 Task: Create a due date automation trigger when advanced on, 2 hours before a card is due add dates due this week.
Action: Mouse moved to (1114, 89)
Screenshot: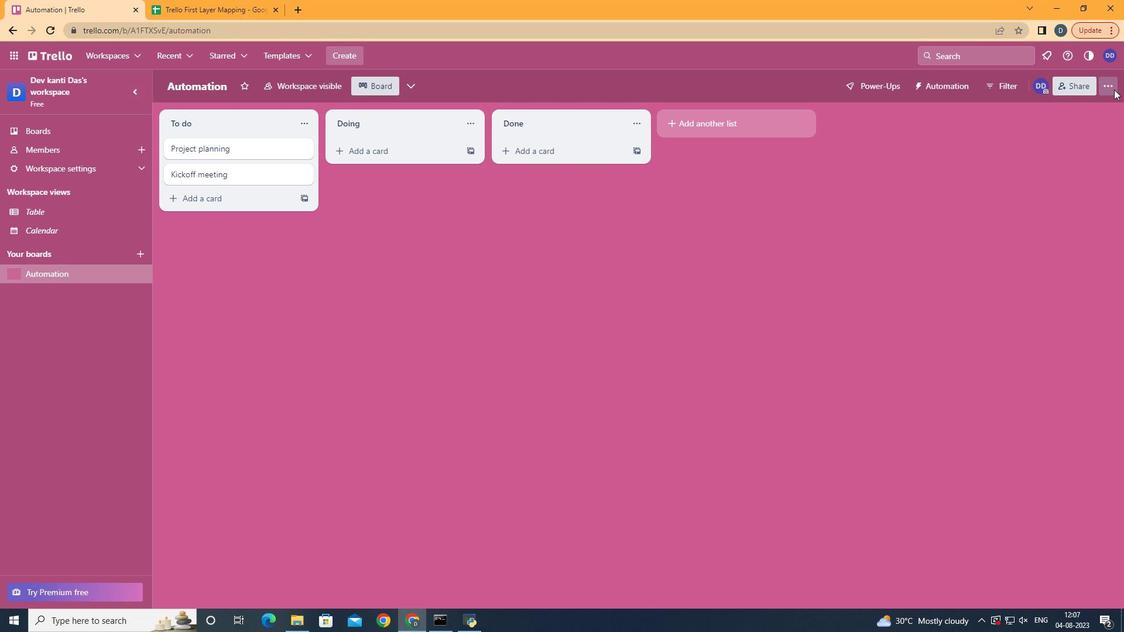 
Action: Mouse pressed left at (1114, 89)
Screenshot: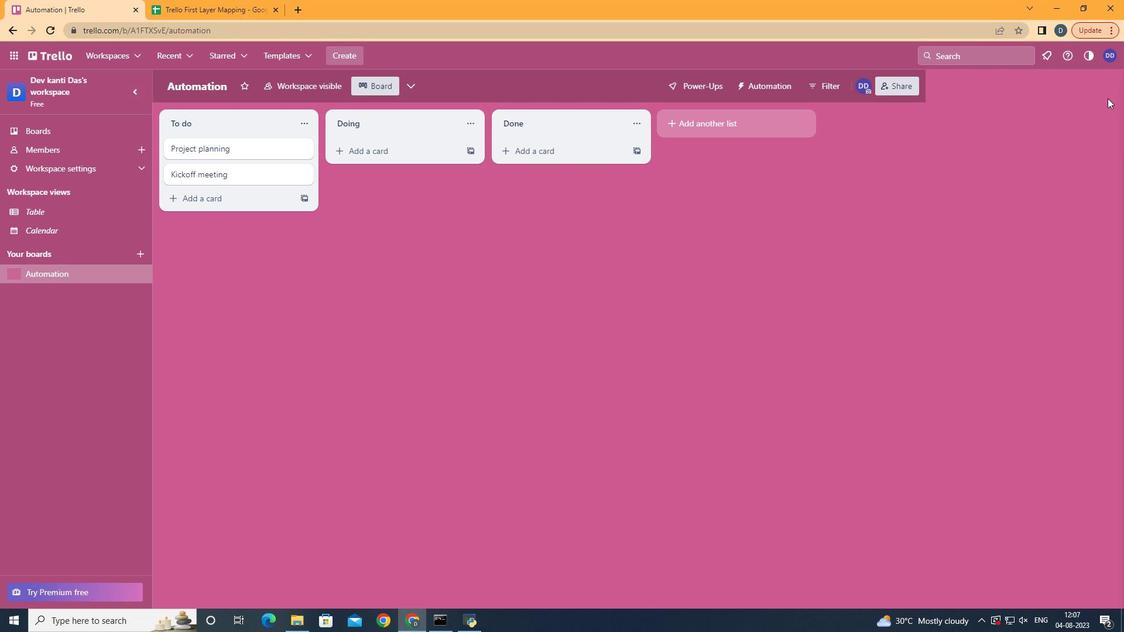 
Action: Mouse moved to (1024, 242)
Screenshot: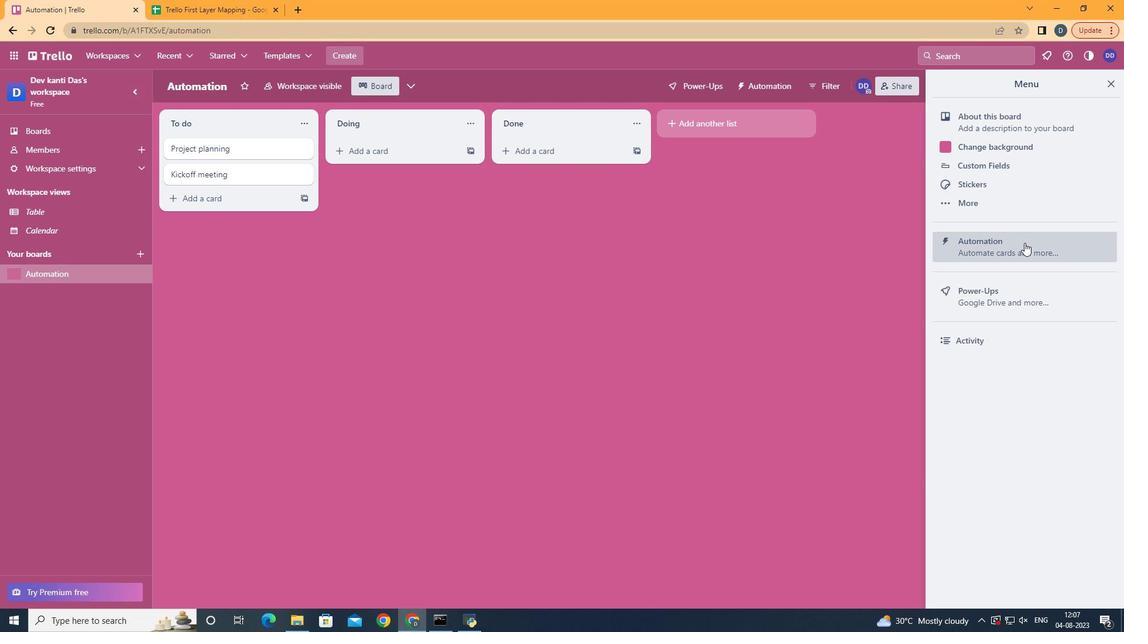 
Action: Mouse pressed left at (1024, 242)
Screenshot: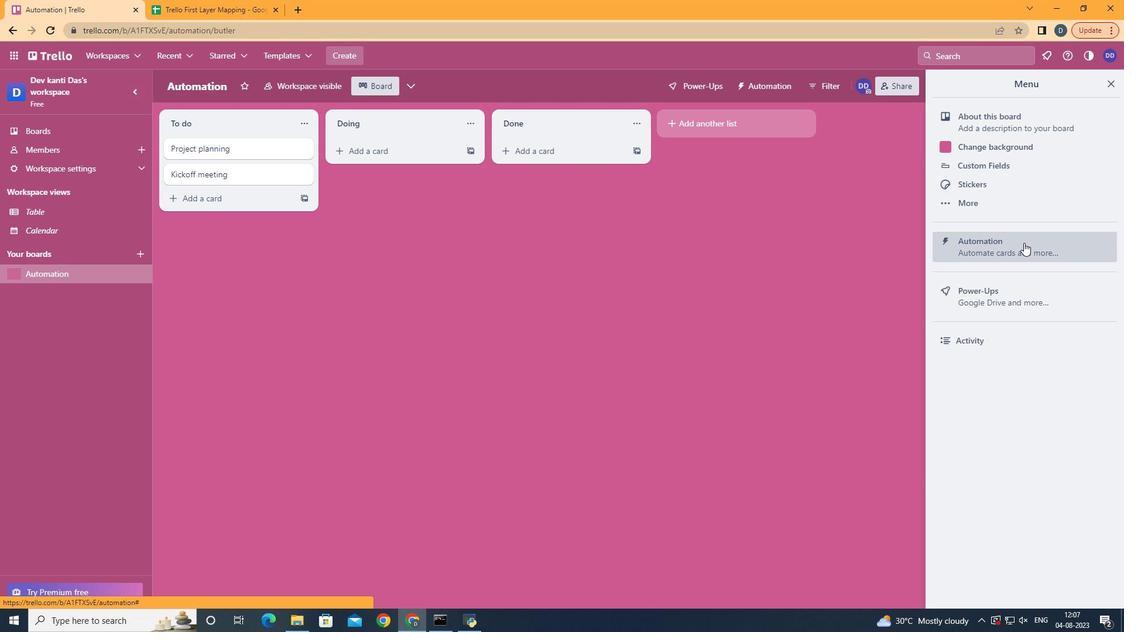 
Action: Mouse moved to (216, 233)
Screenshot: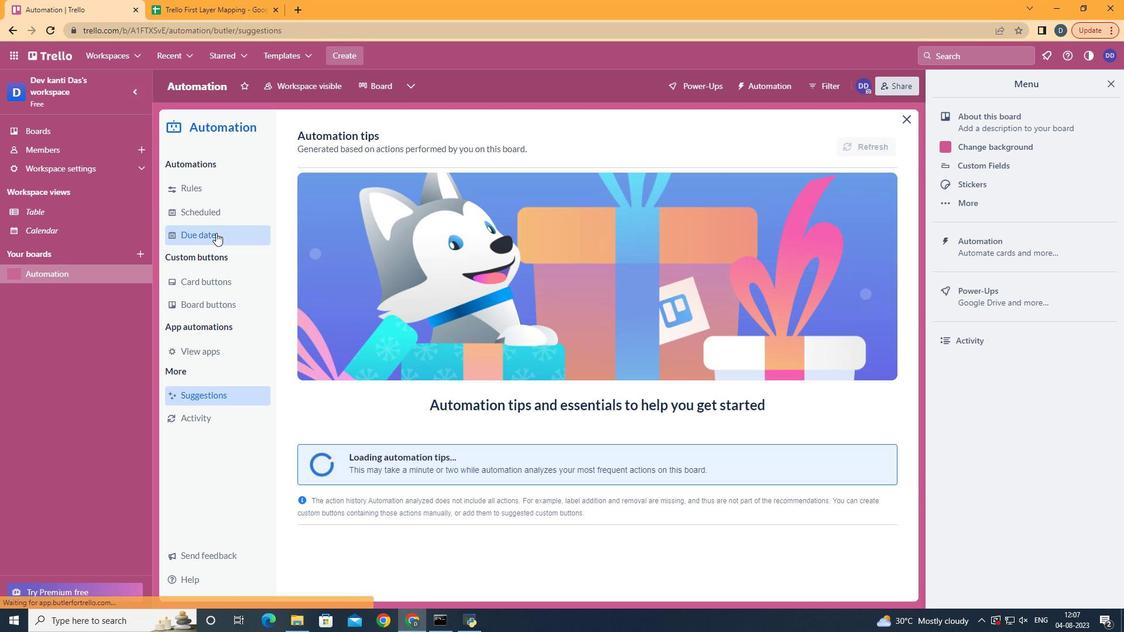
Action: Mouse pressed left at (216, 233)
Screenshot: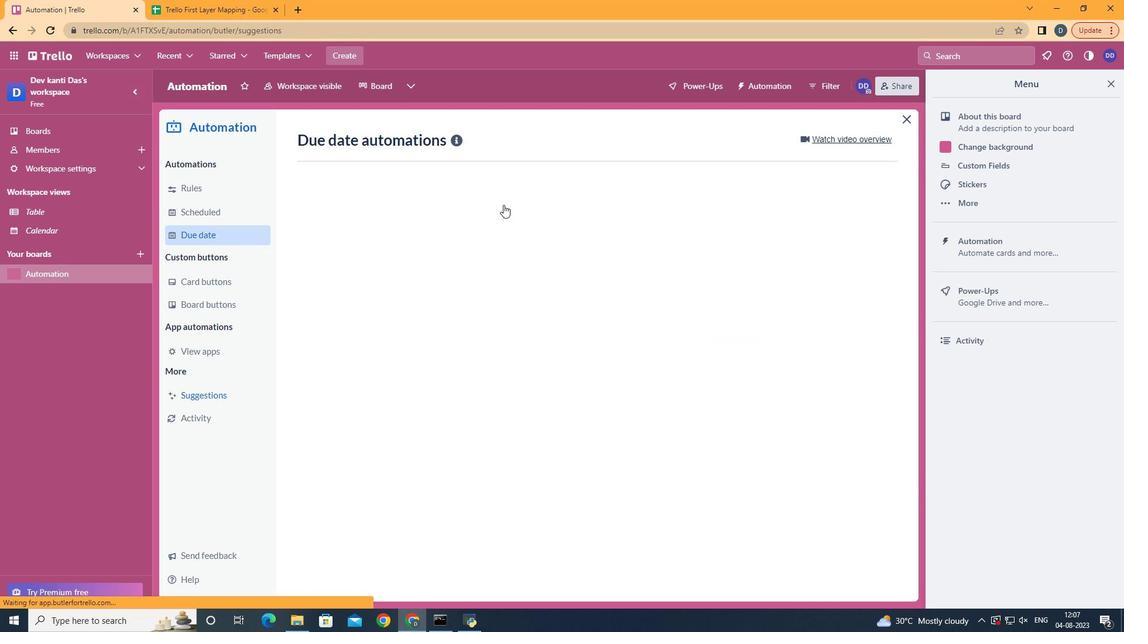 
Action: Mouse moved to (810, 142)
Screenshot: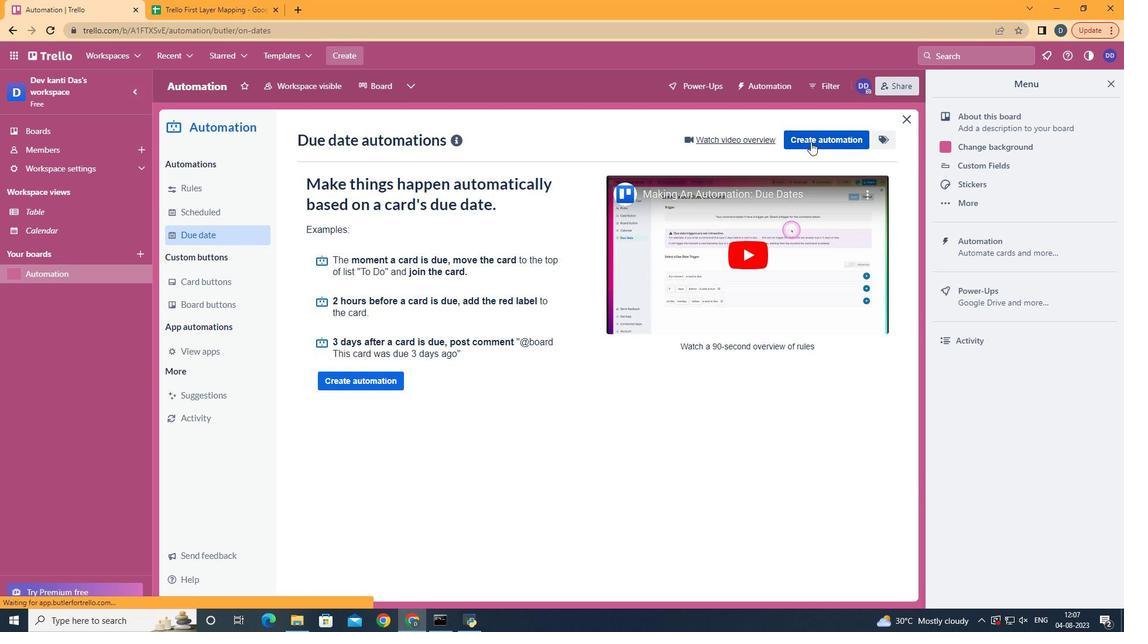 
Action: Mouse pressed left at (810, 142)
Screenshot: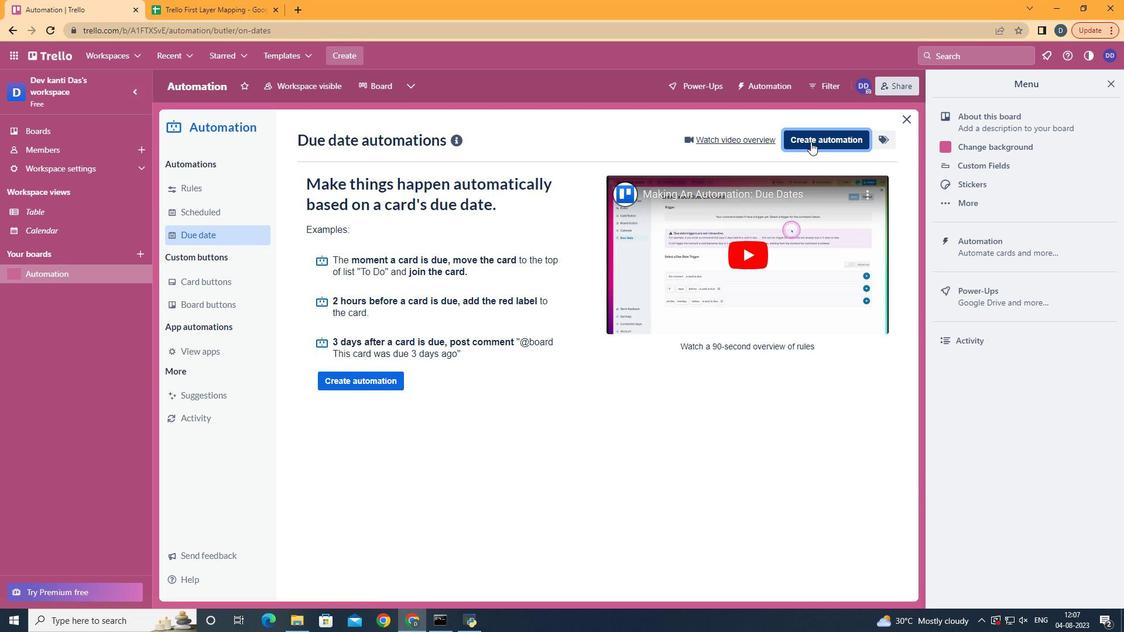 
Action: Mouse moved to (591, 245)
Screenshot: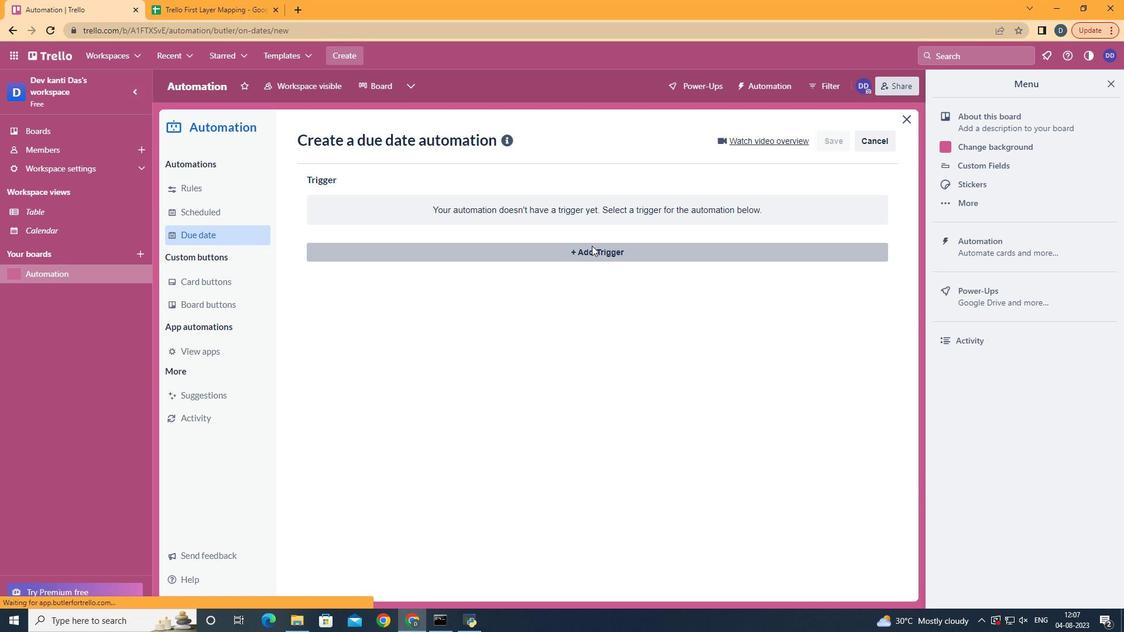
Action: Mouse pressed left at (591, 245)
Screenshot: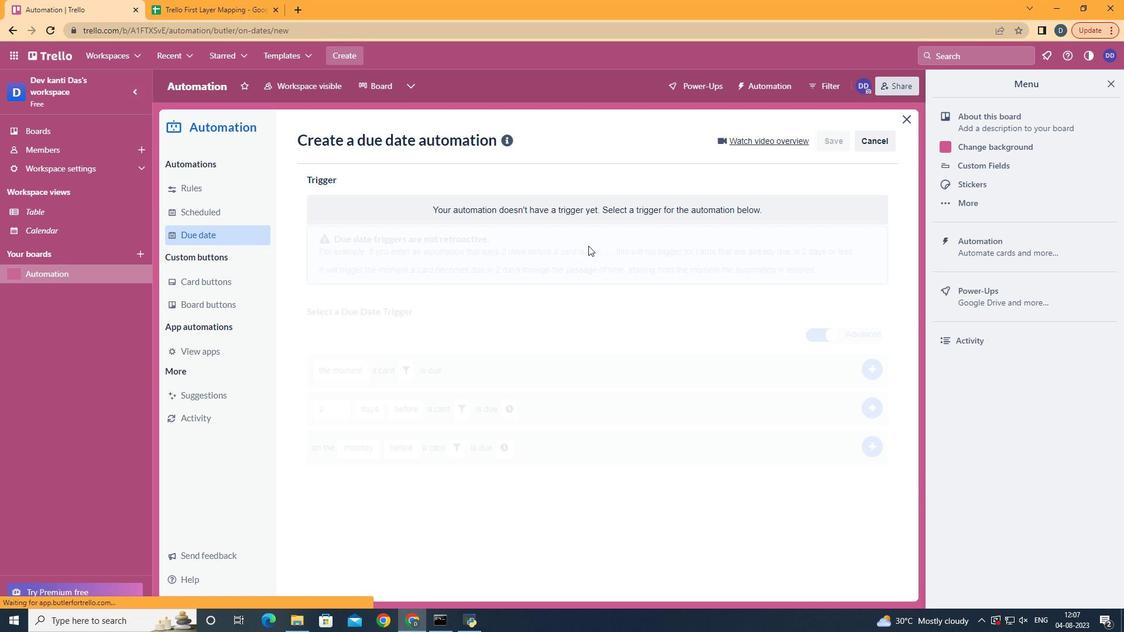 
Action: Mouse moved to (378, 503)
Screenshot: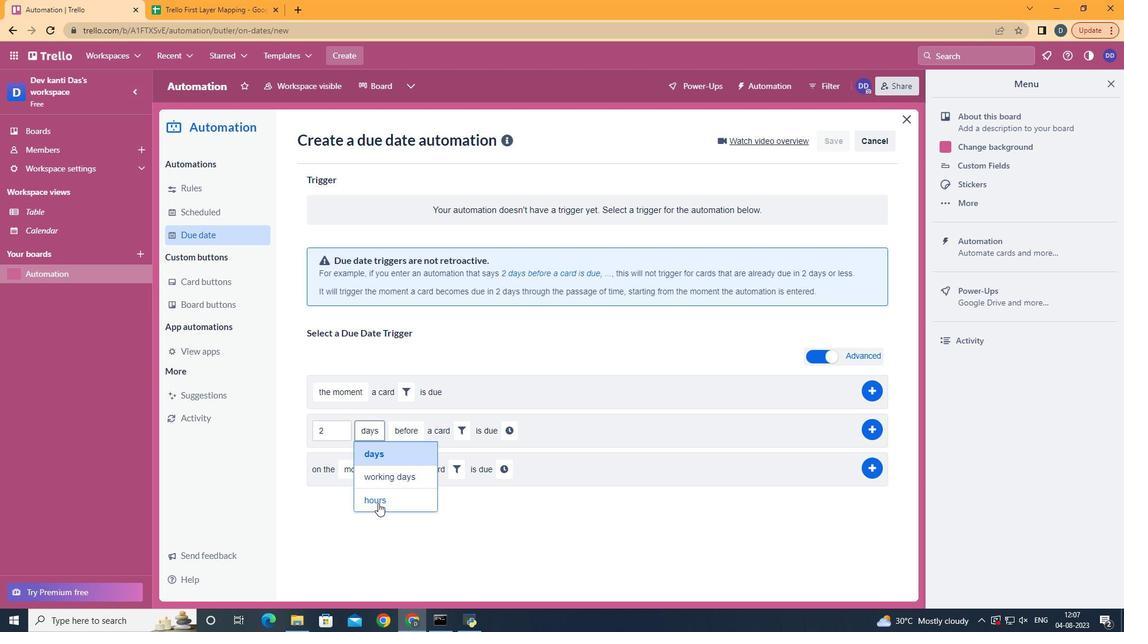 
Action: Mouse pressed left at (378, 503)
Screenshot: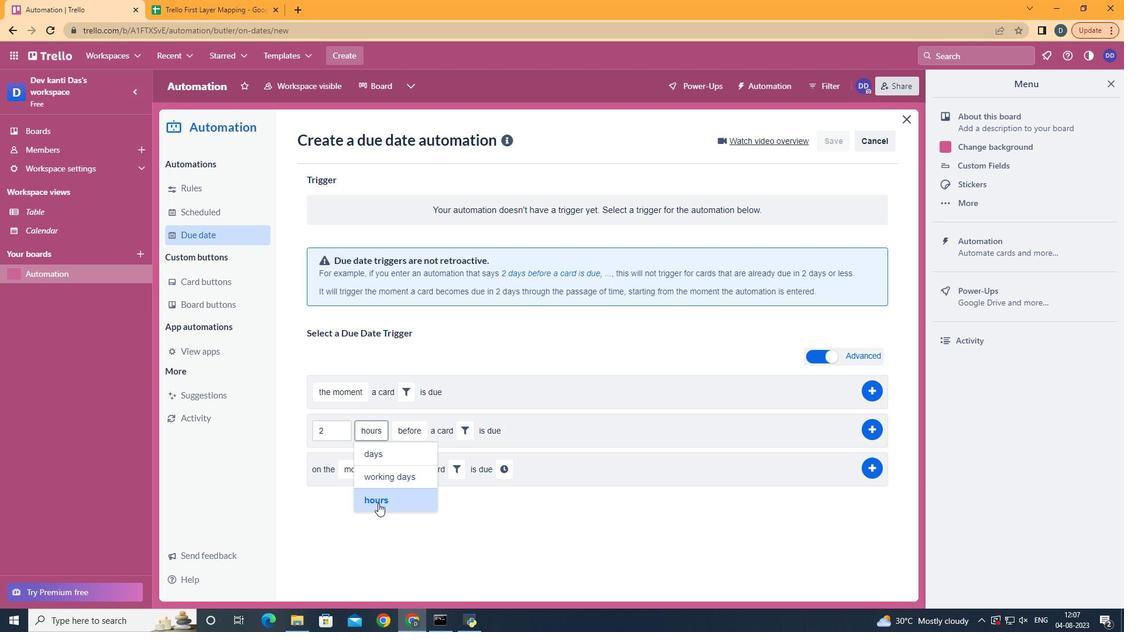 
Action: Mouse moved to (411, 446)
Screenshot: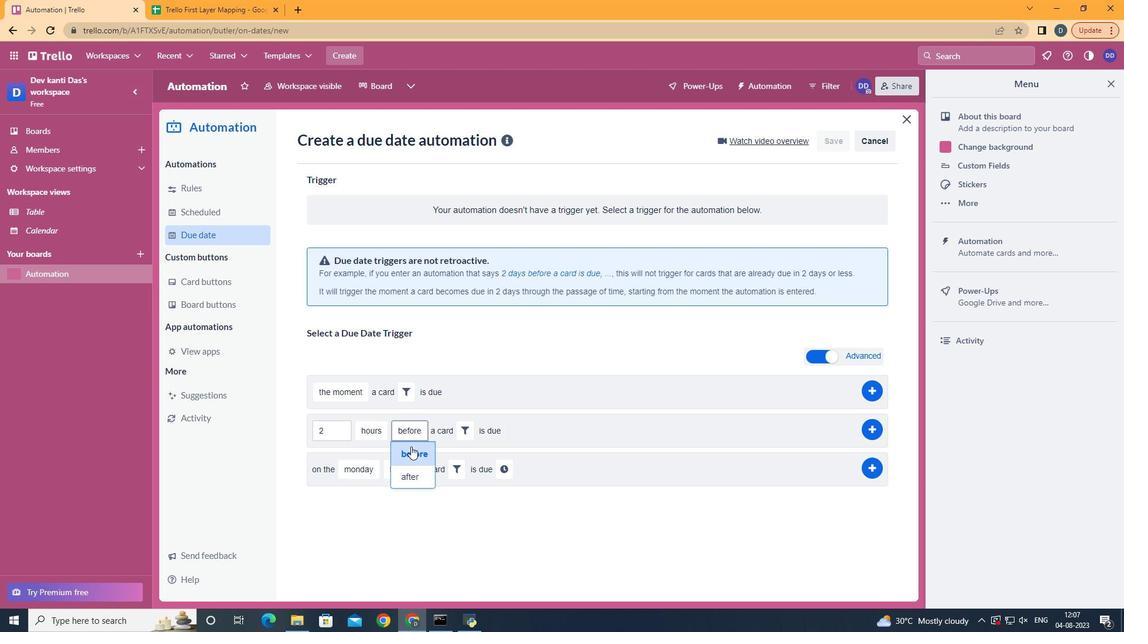 
Action: Mouse pressed left at (411, 446)
Screenshot: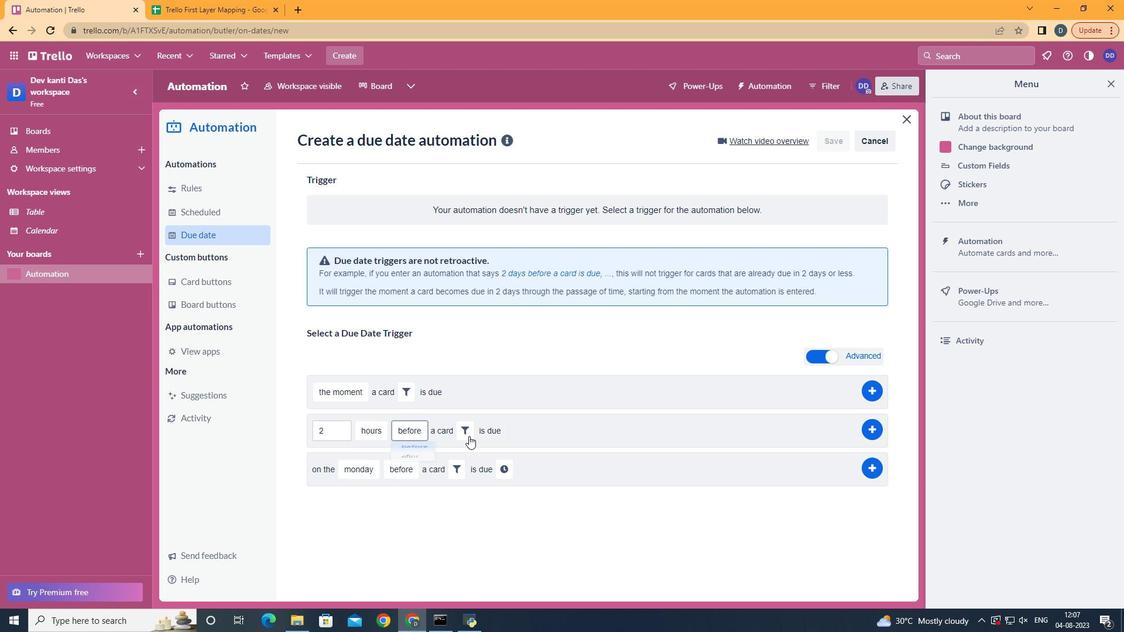 
Action: Mouse moved to (476, 432)
Screenshot: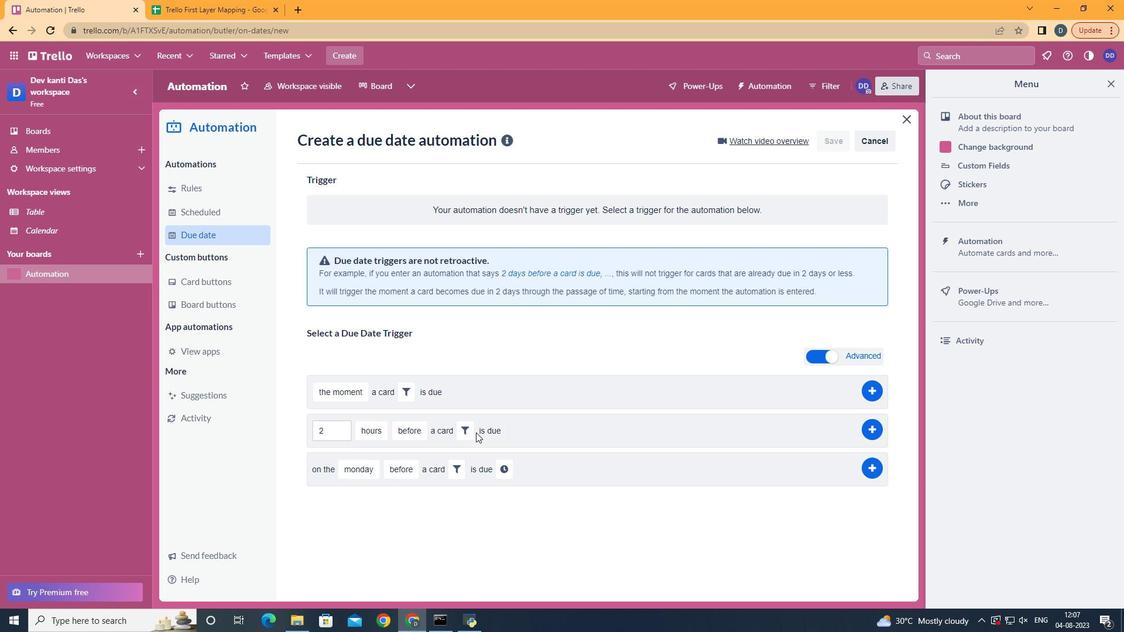 
Action: Mouse pressed left at (476, 432)
Screenshot: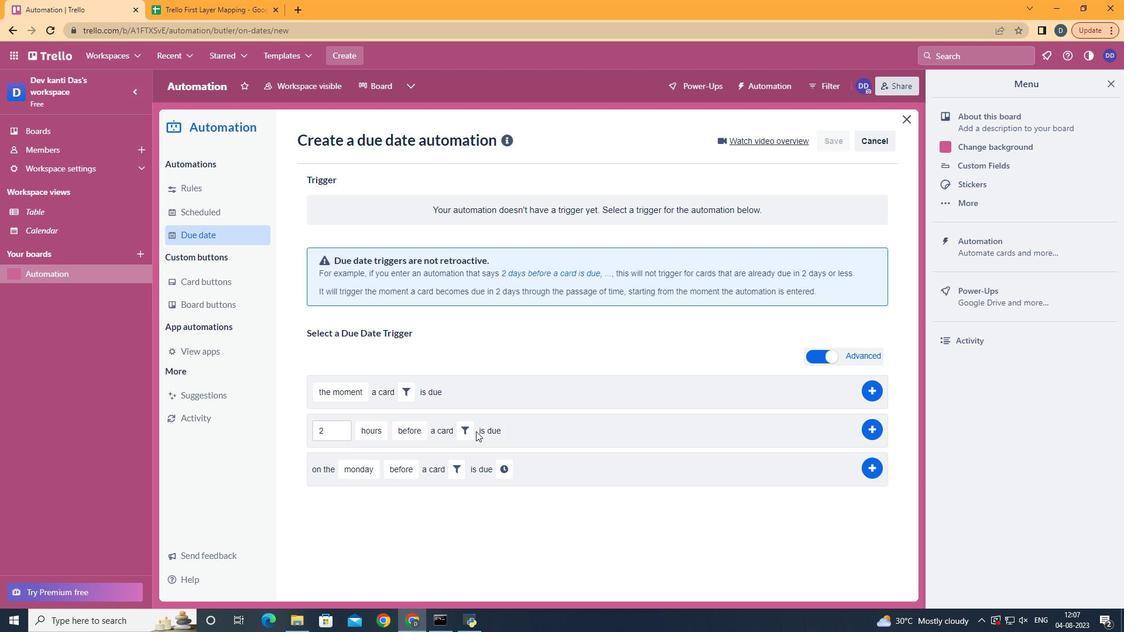 
Action: Mouse moved to (468, 431)
Screenshot: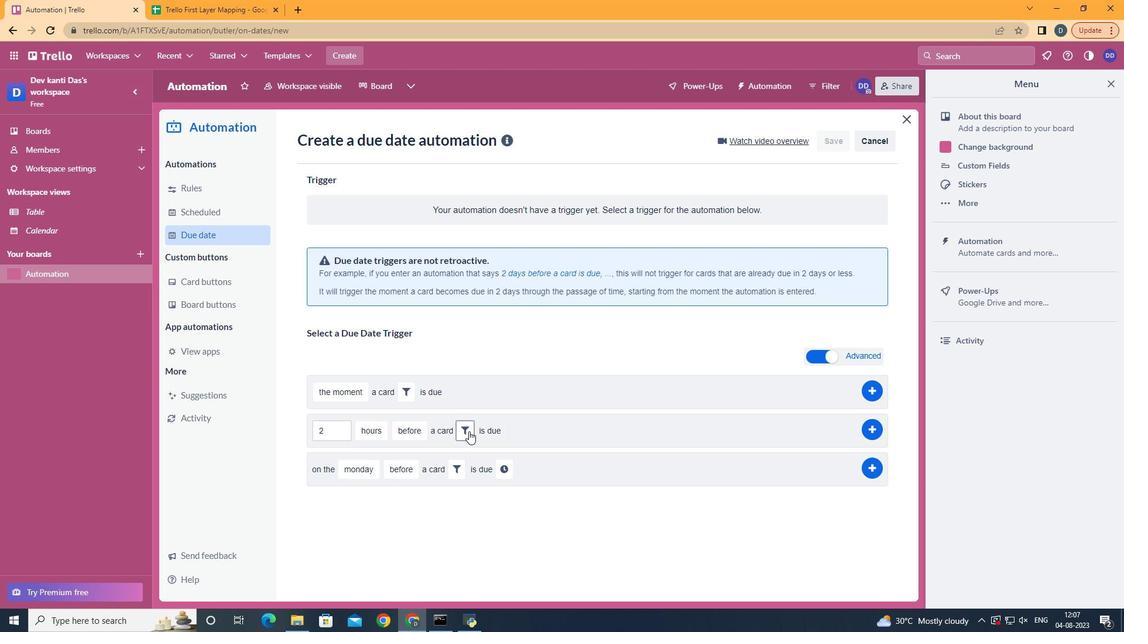 
Action: Mouse pressed left at (468, 431)
Screenshot: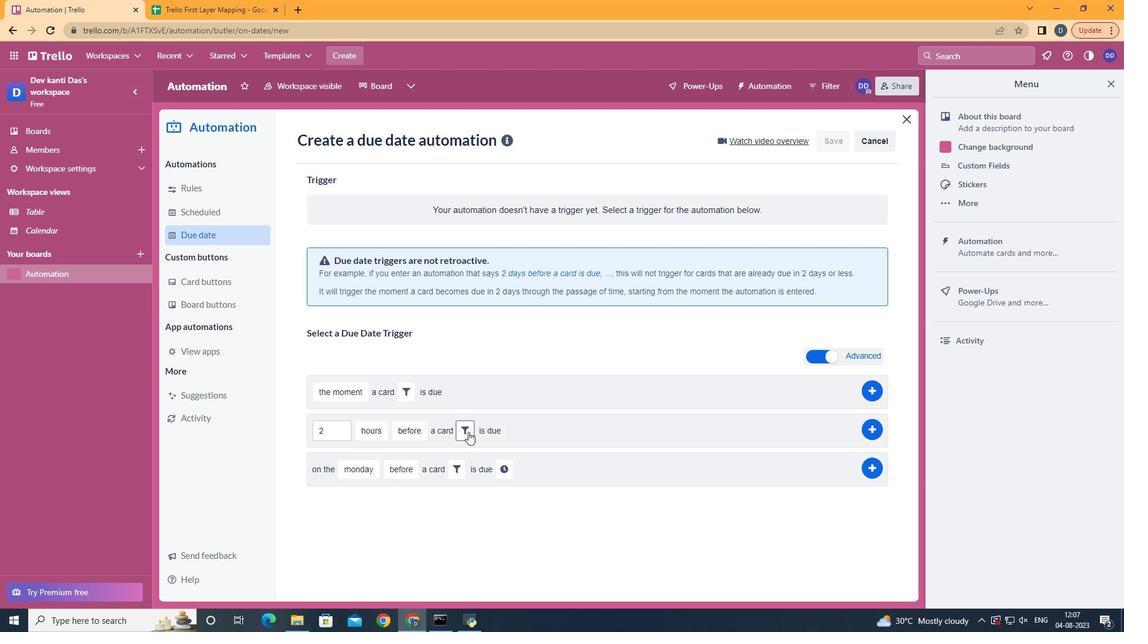 
Action: Mouse moved to (538, 466)
Screenshot: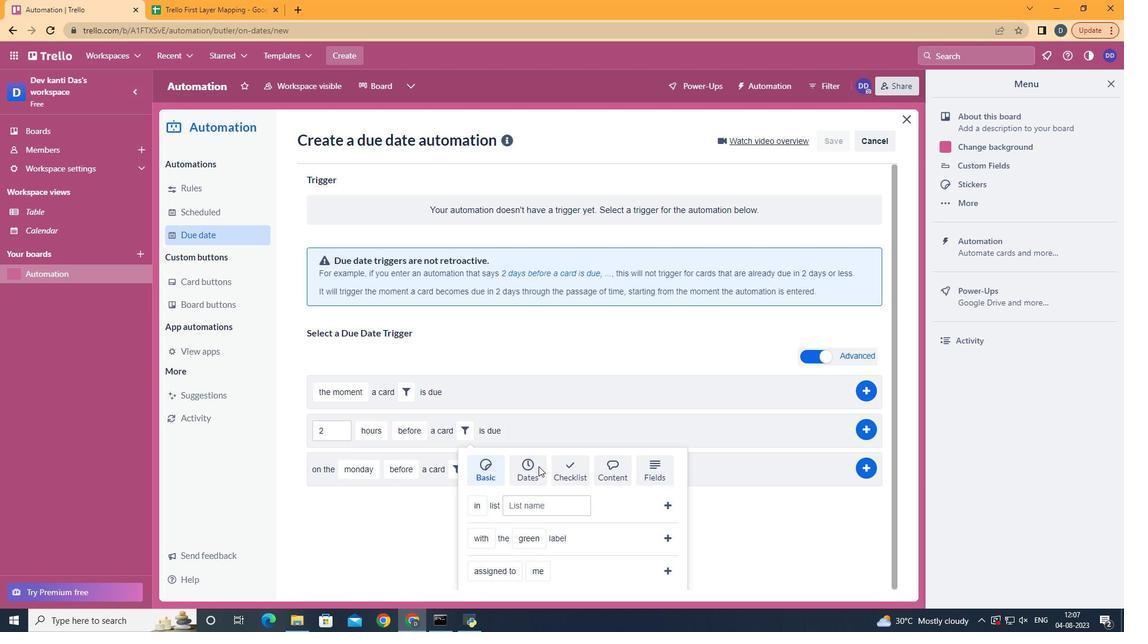 
Action: Mouse pressed left at (538, 466)
Screenshot: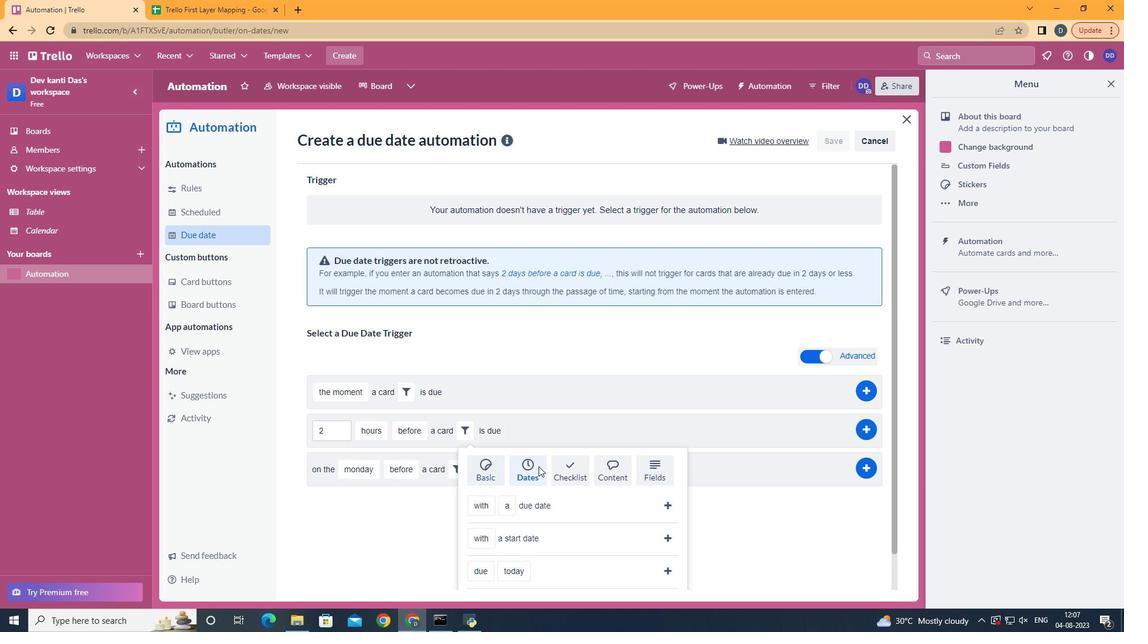 
Action: Mouse moved to (538, 466)
Screenshot: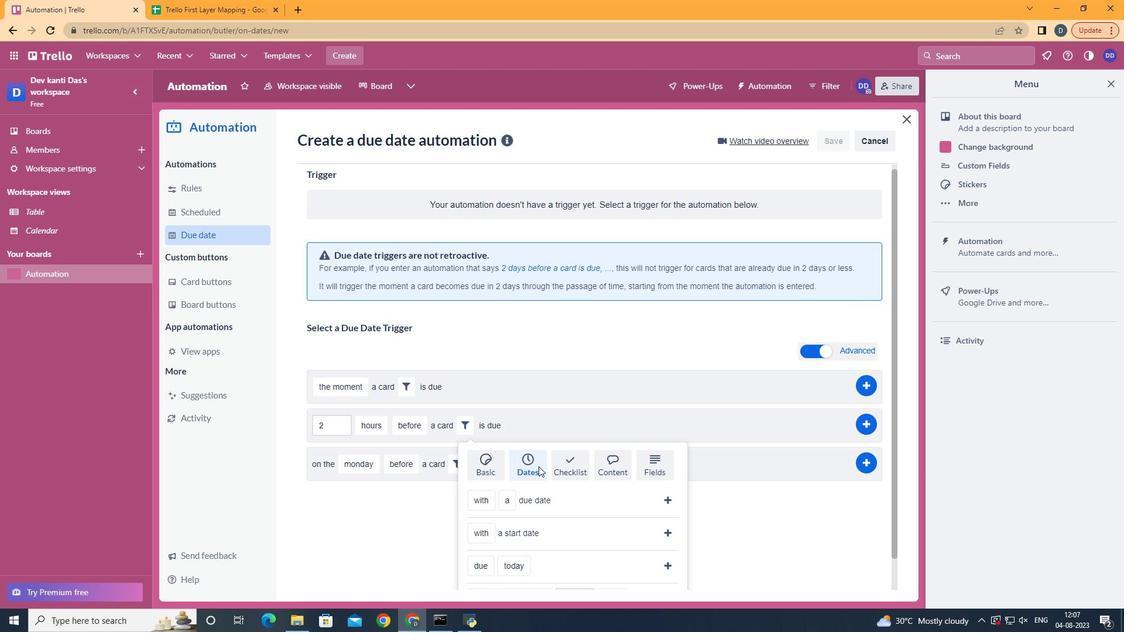 
Action: Mouse scrolled (538, 466) with delta (0, 0)
Screenshot: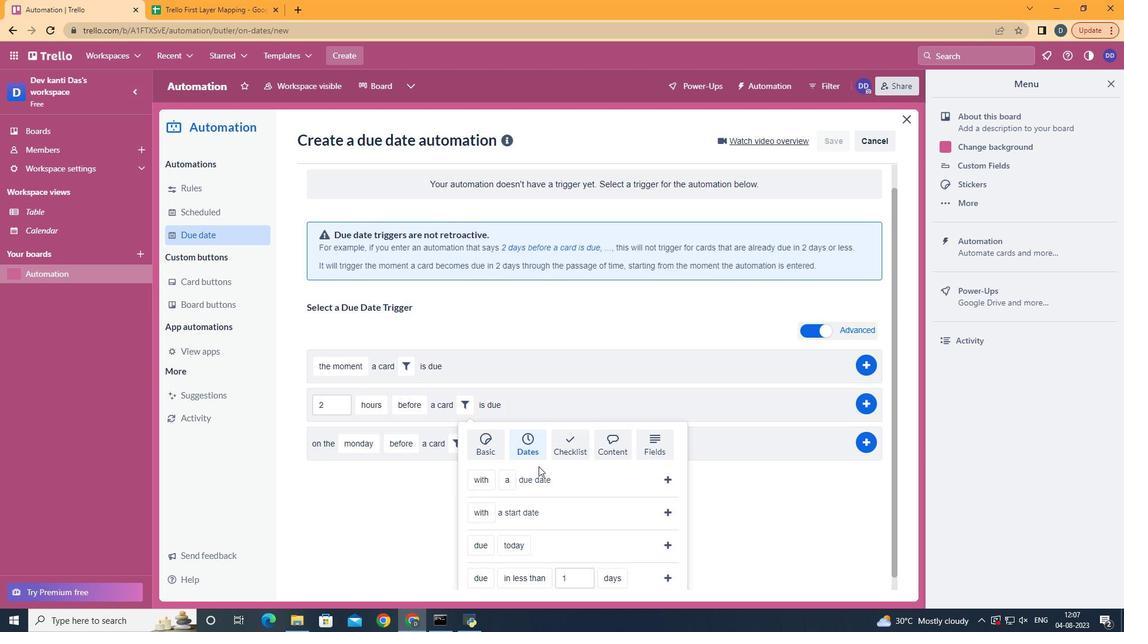
Action: Mouse scrolled (538, 466) with delta (0, 0)
Screenshot: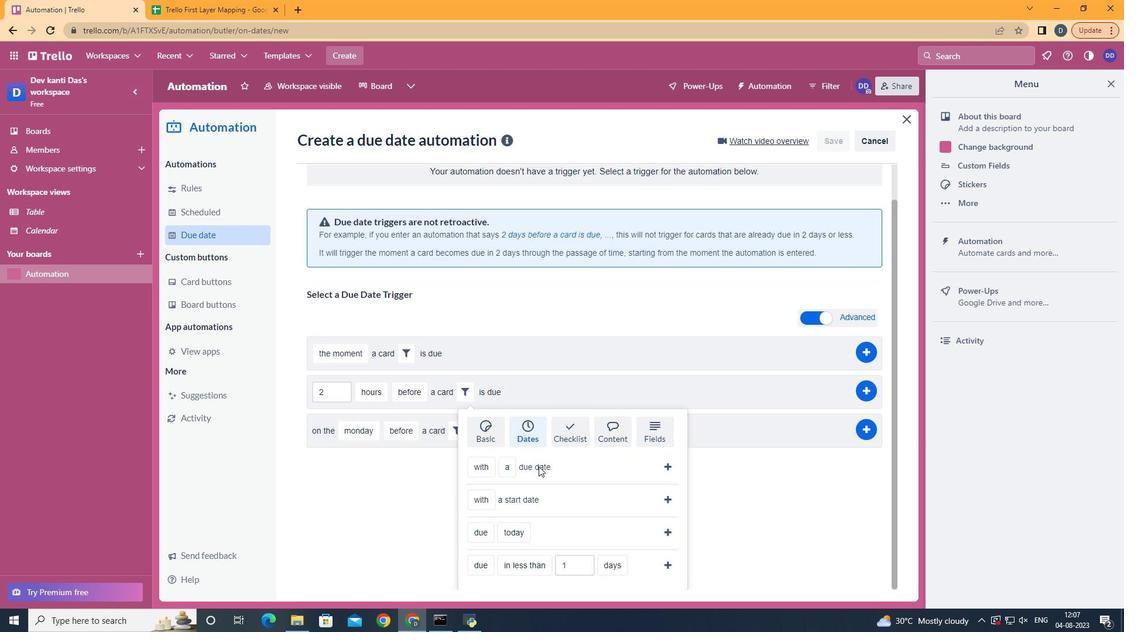 
Action: Mouse scrolled (538, 466) with delta (0, 0)
Screenshot: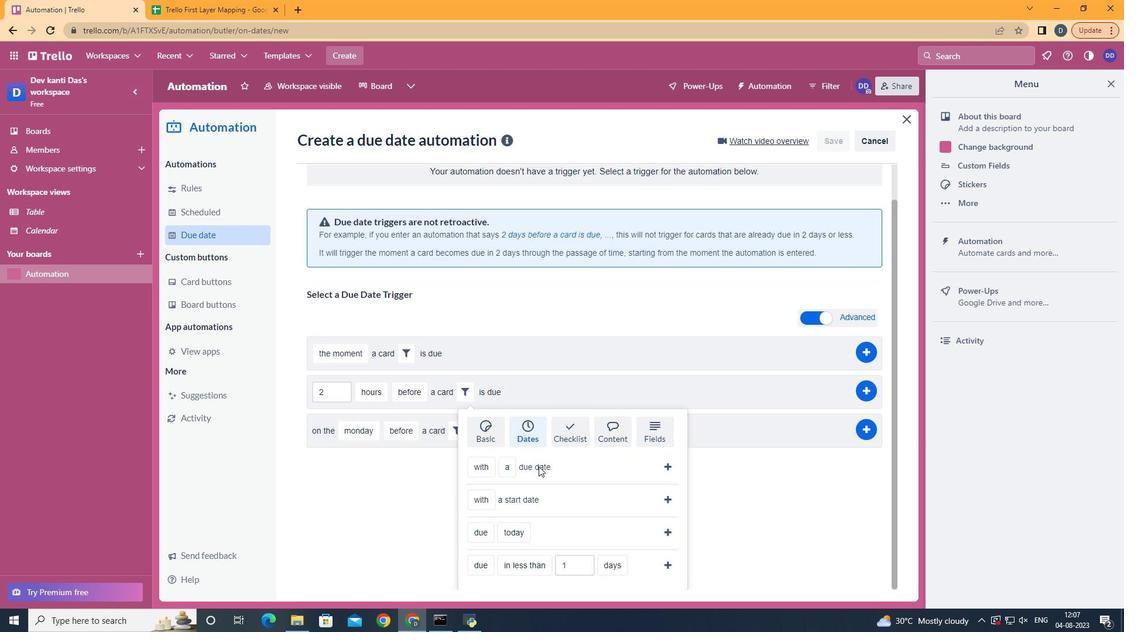 
Action: Mouse scrolled (538, 466) with delta (0, 0)
Screenshot: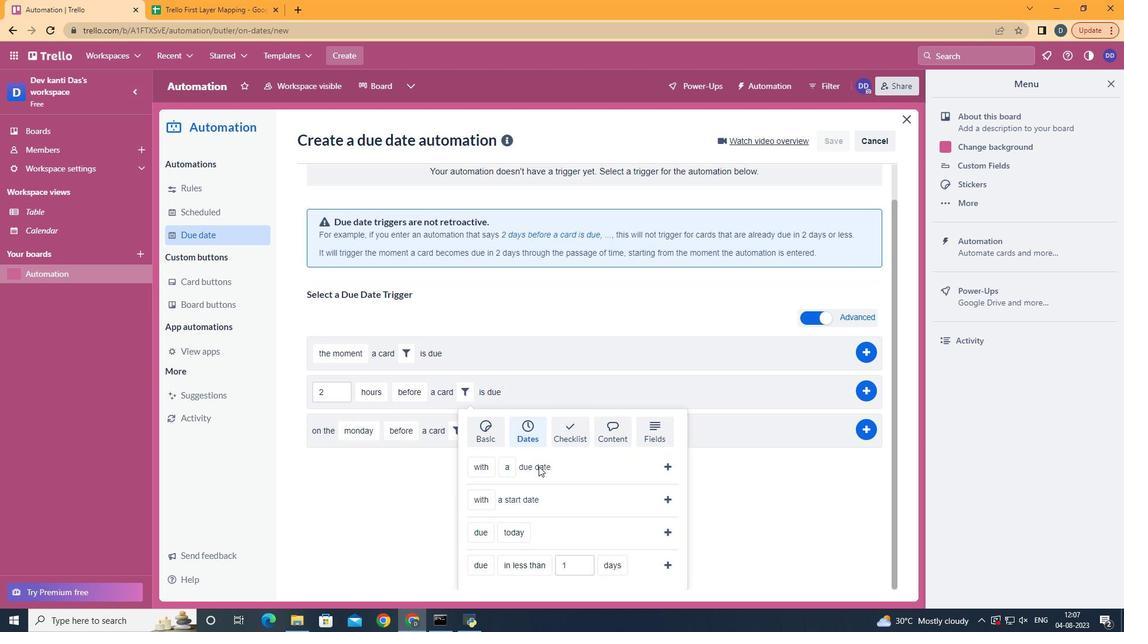 
Action: Mouse moved to (504, 440)
Screenshot: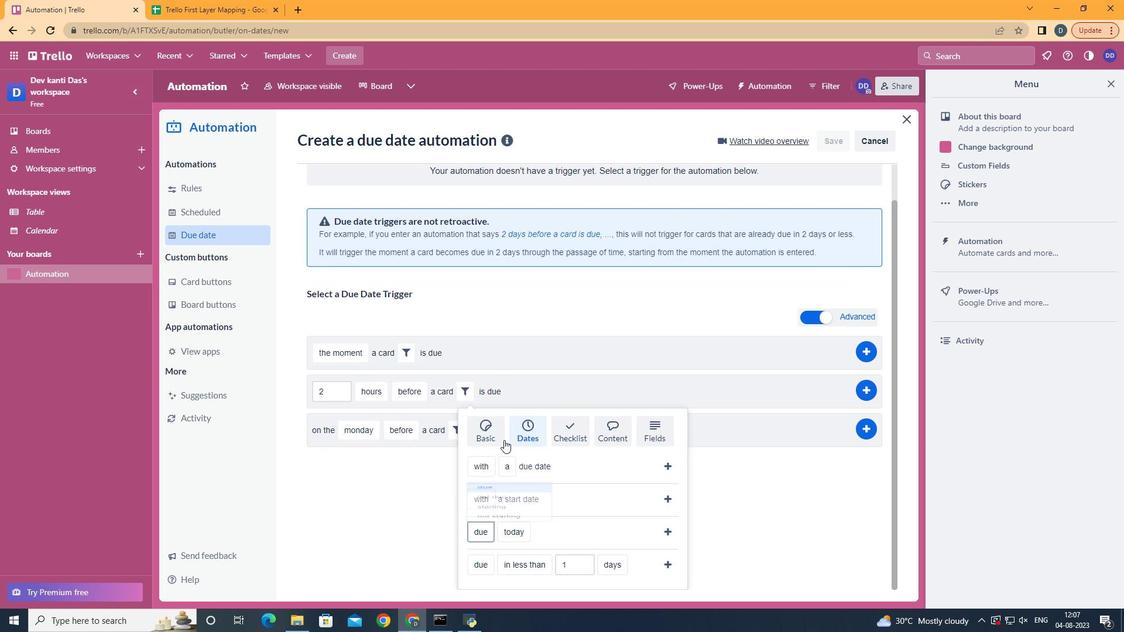 
Action: Mouse pressed left at (504, 440)
Screenshot: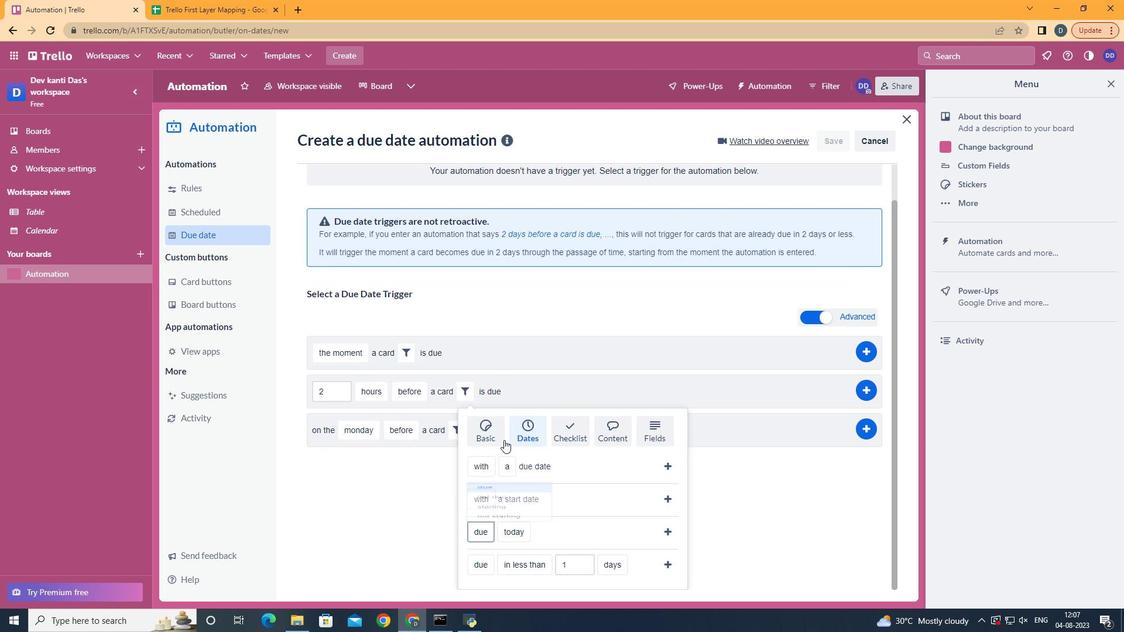
Action: Mouse moved to (542, 439)
Screenshot: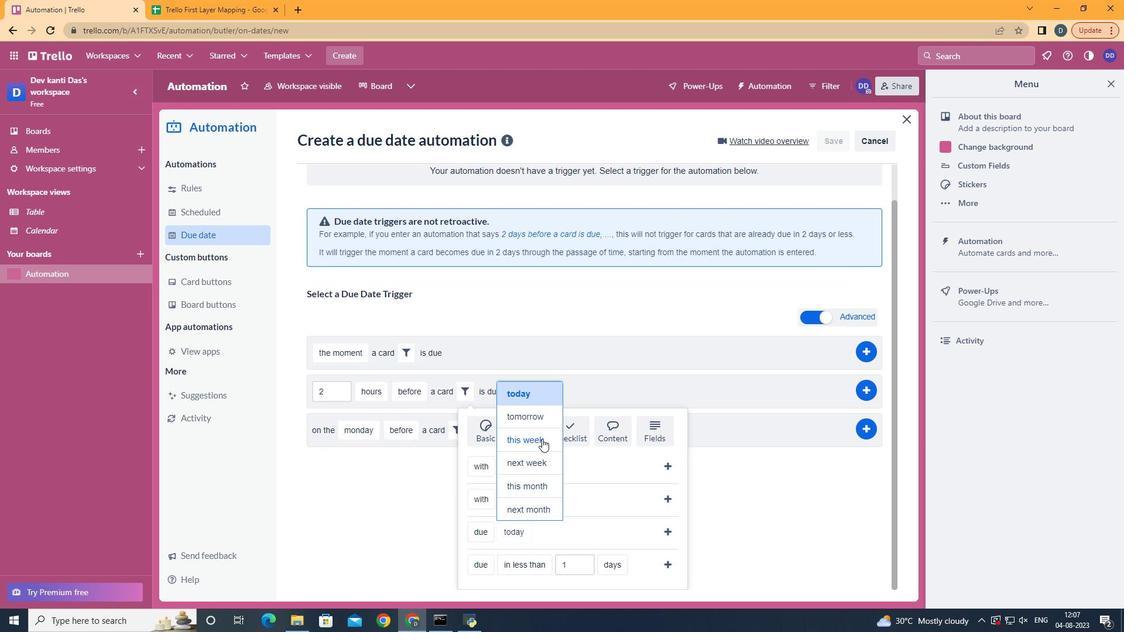 
Action: Mouse pressed left at (542, 439)
Screenshot: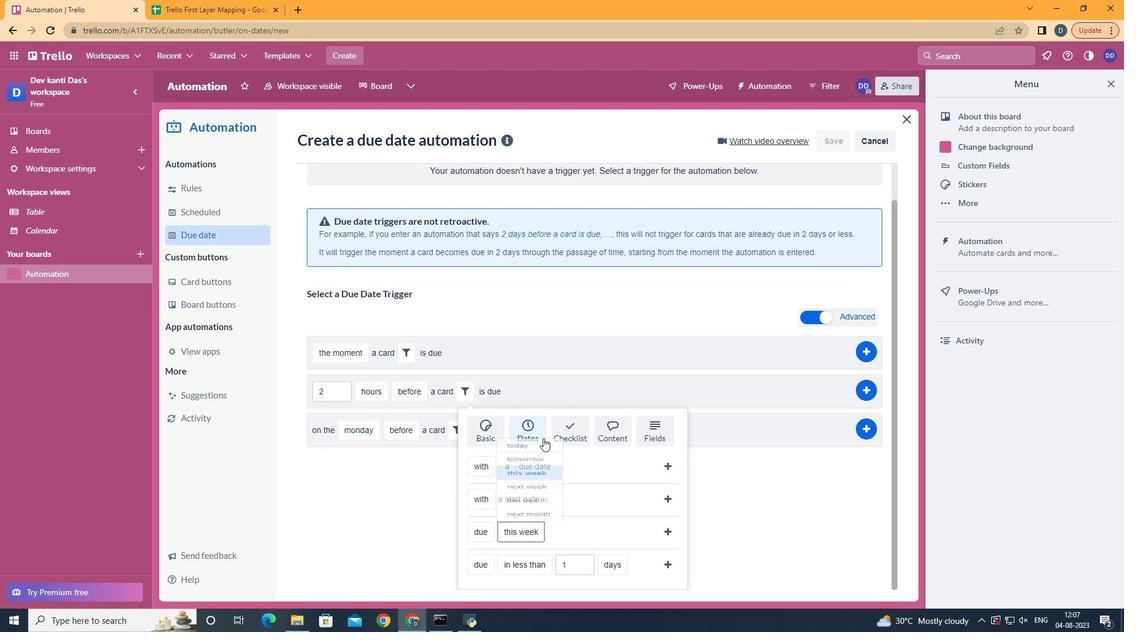 
Action: Mouse moved to (658, 526)
Screenshot: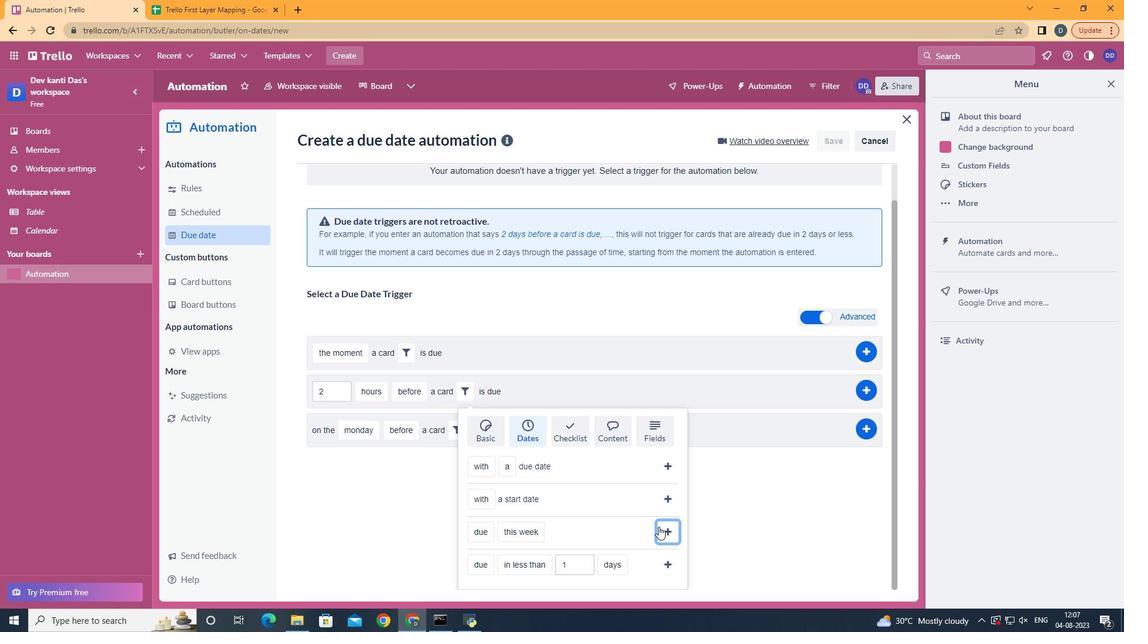 
Action: Mouse pressed left at (658, 526)
Screenshot: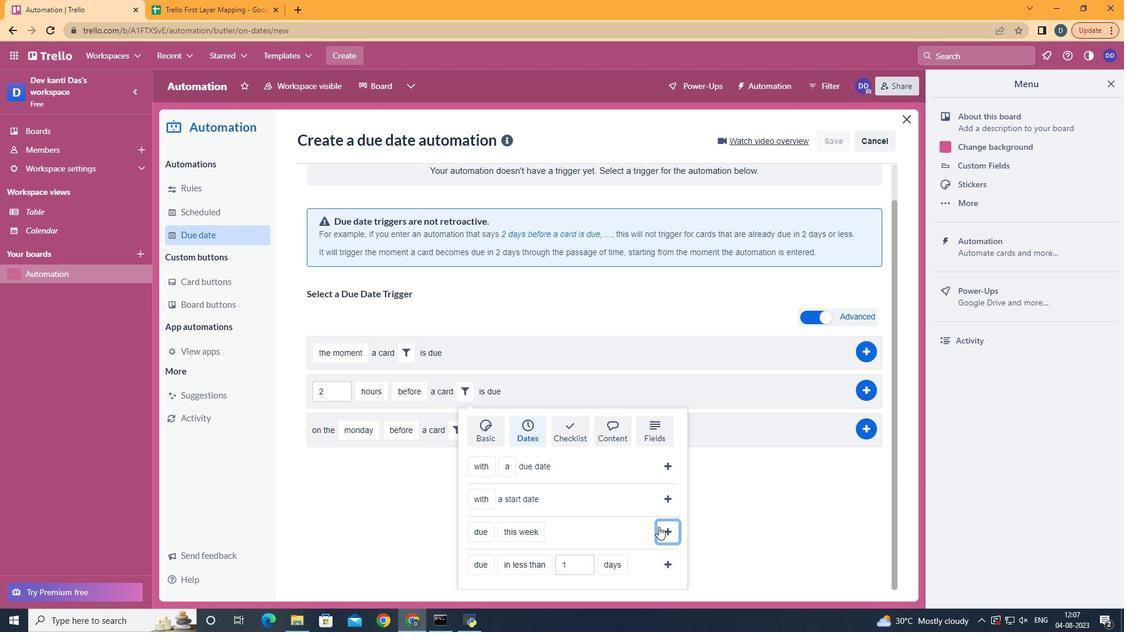 
Action: Mouse moved to (873, 433)
Screenshot: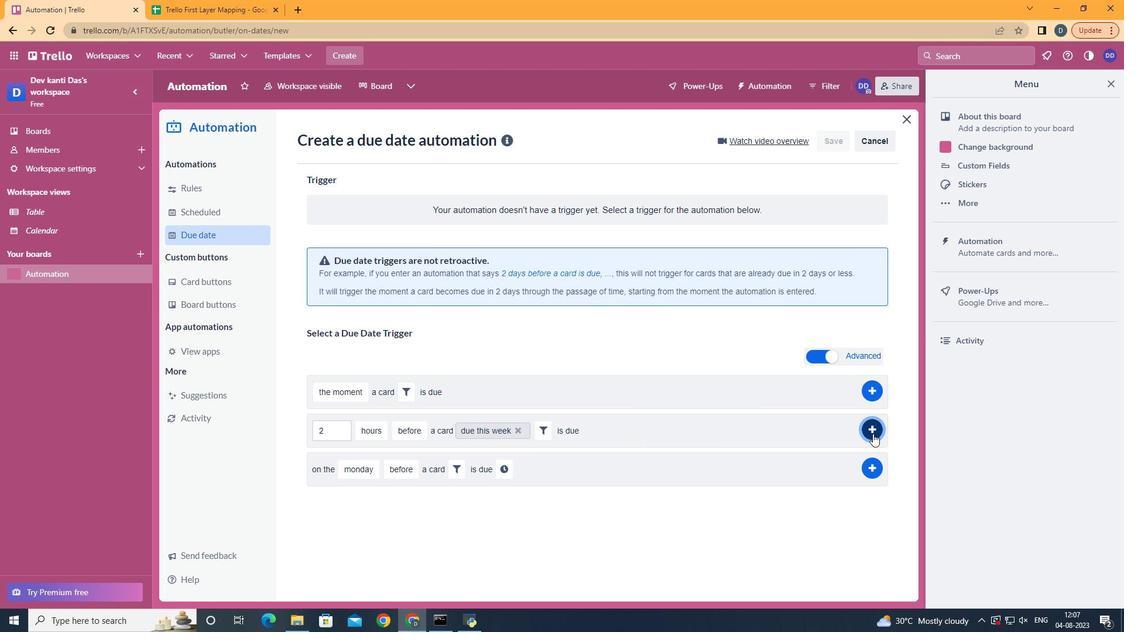 
Action: Mouse pressed left at (873, 433)
Screenshot: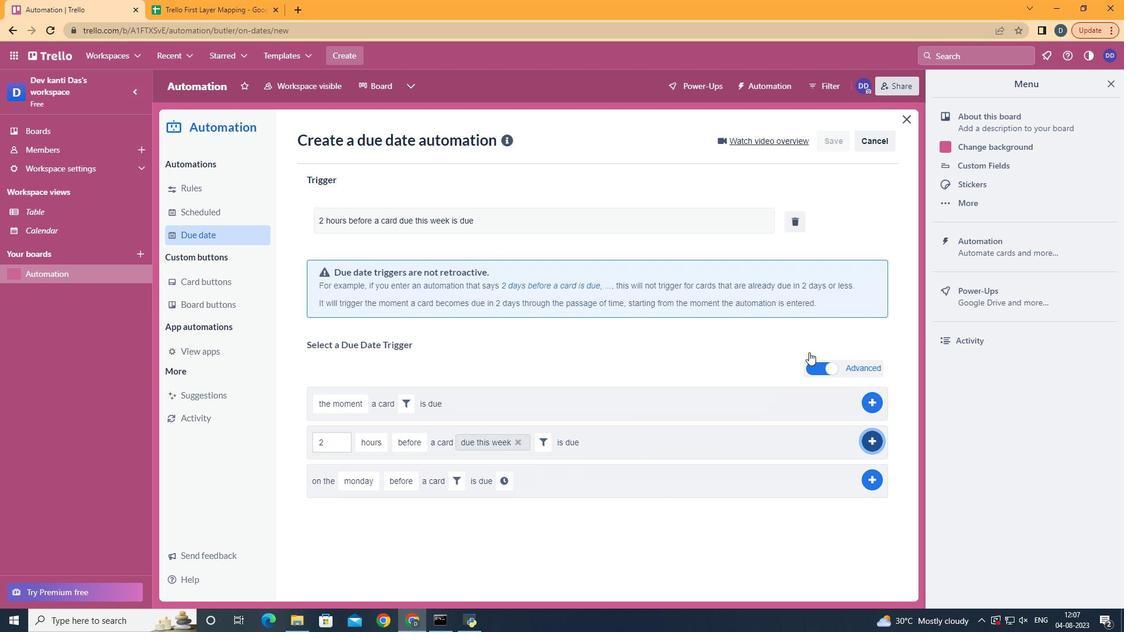 
Action: Mouse moved to (557, 227)
Screenshot: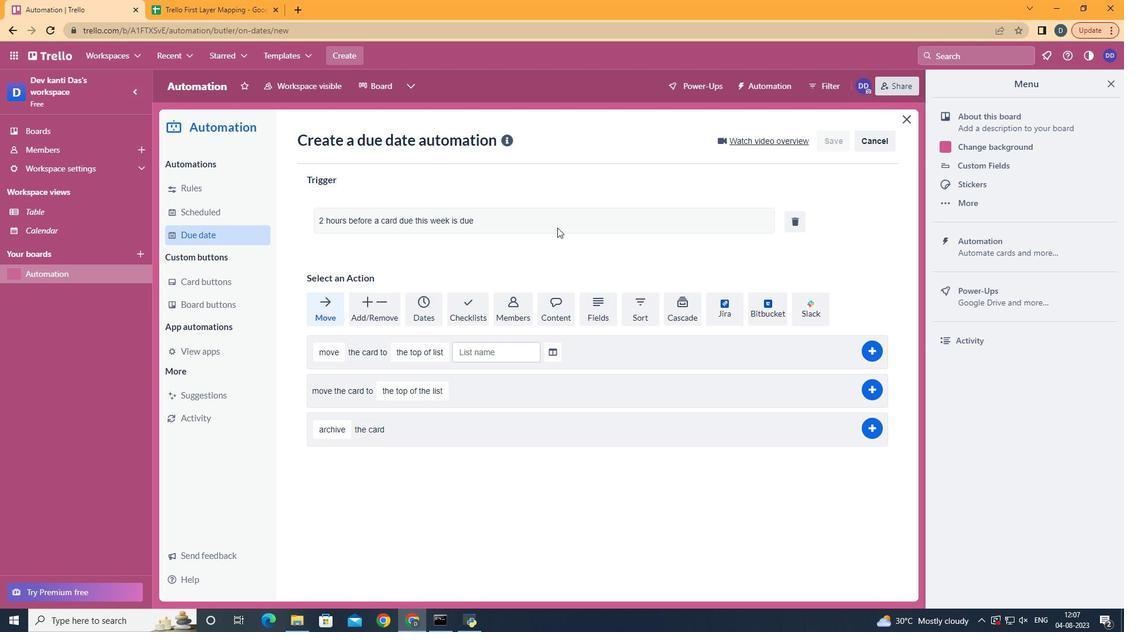 
